 Task: Move the task Develop a new online job application system for a company to the section To-Do in the project AgileCamp and sort the tasks in the project by Assignee in Ascending order
Action: Mouse moved to (84, 306)
Screenshot: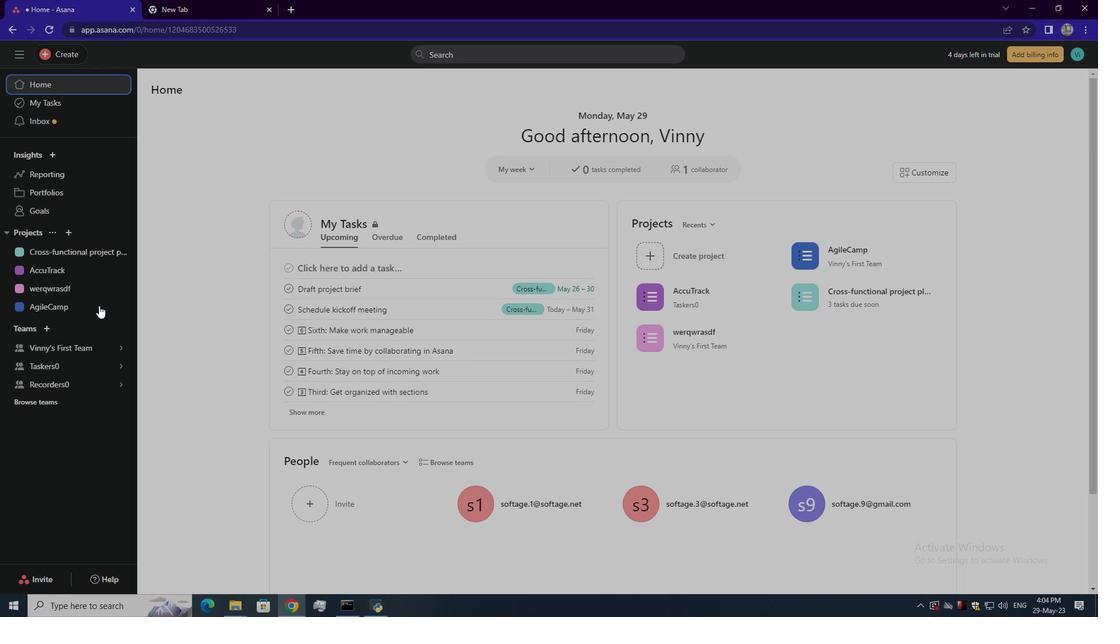 
Action: Mouse pressed left at (84, 306)
Screenshot: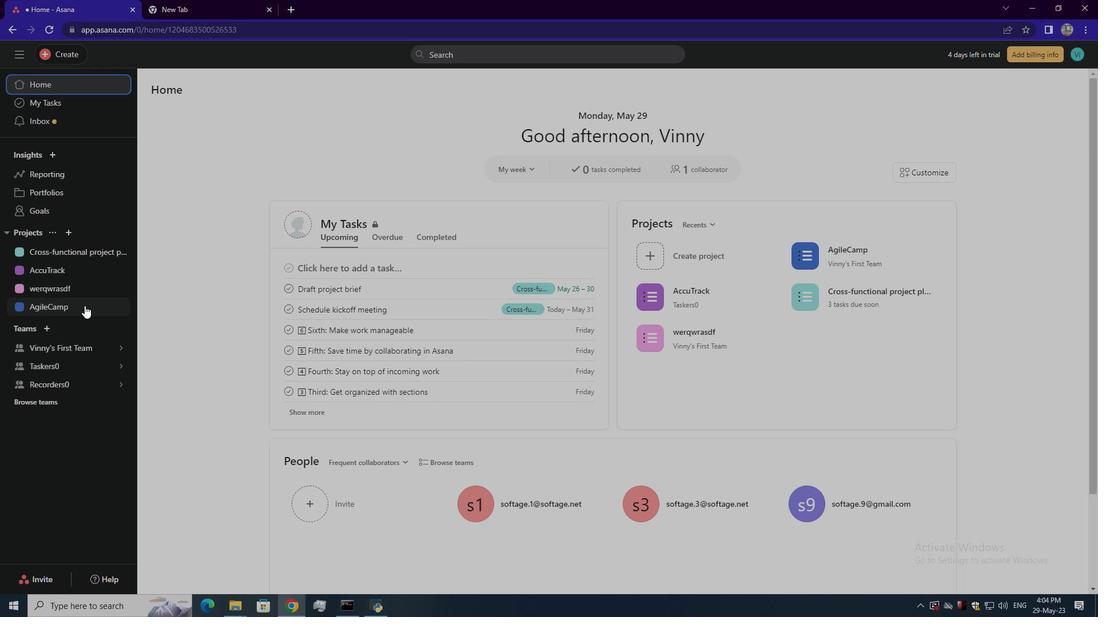 
Action: Mouse moved to (741, 228)
Screenshot: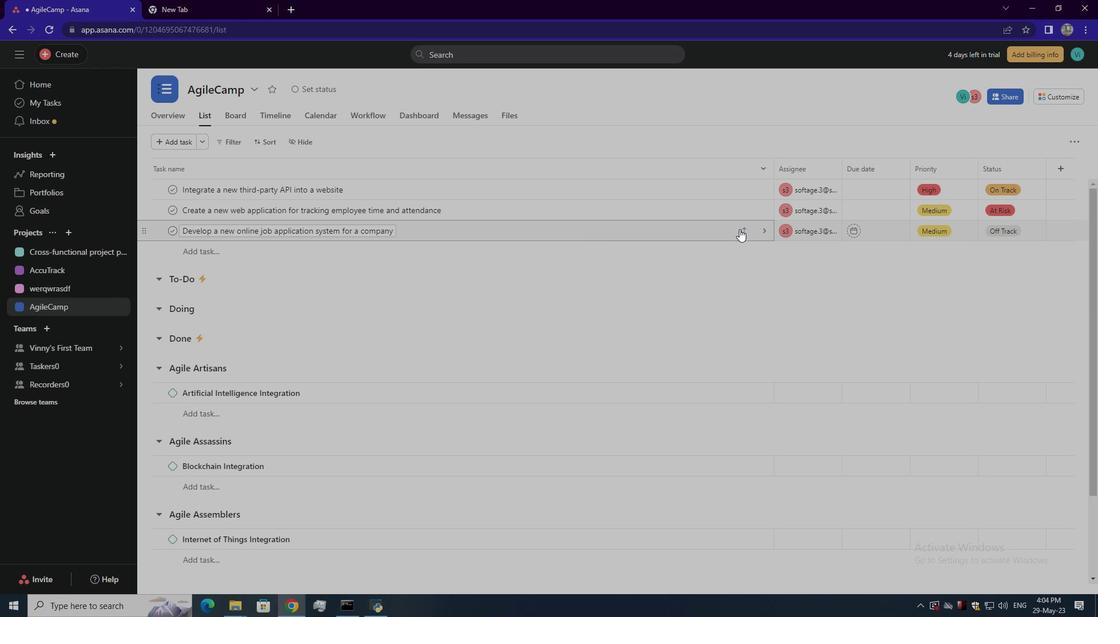 
Action: Mouse pressed left at (741, 228)
Screenshot: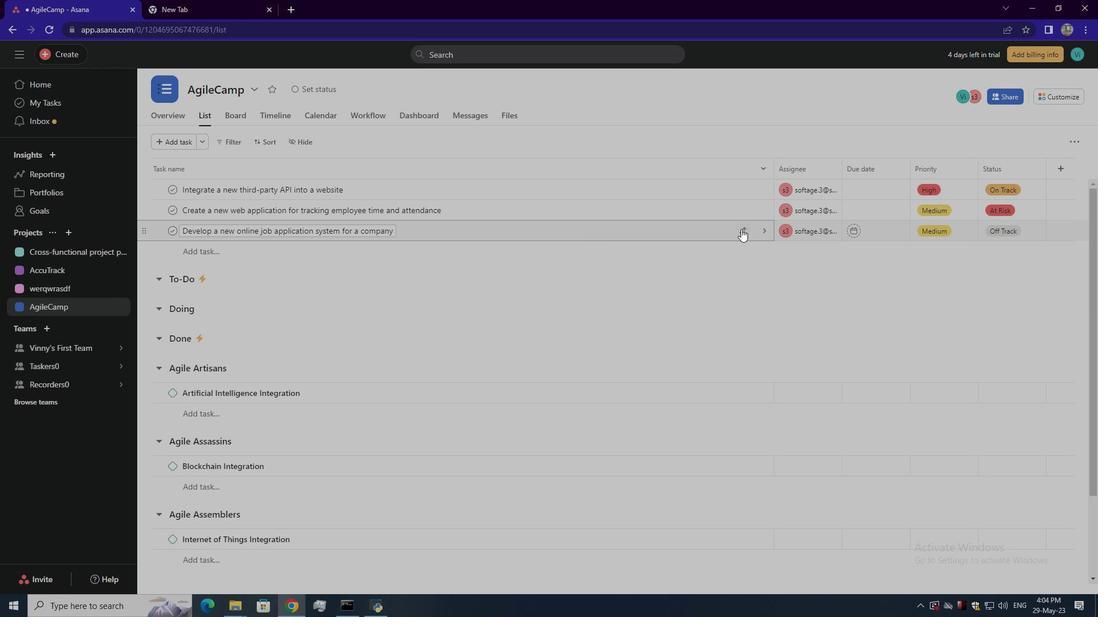 
Action: Mouse moved to (686, 292)
Screenshot: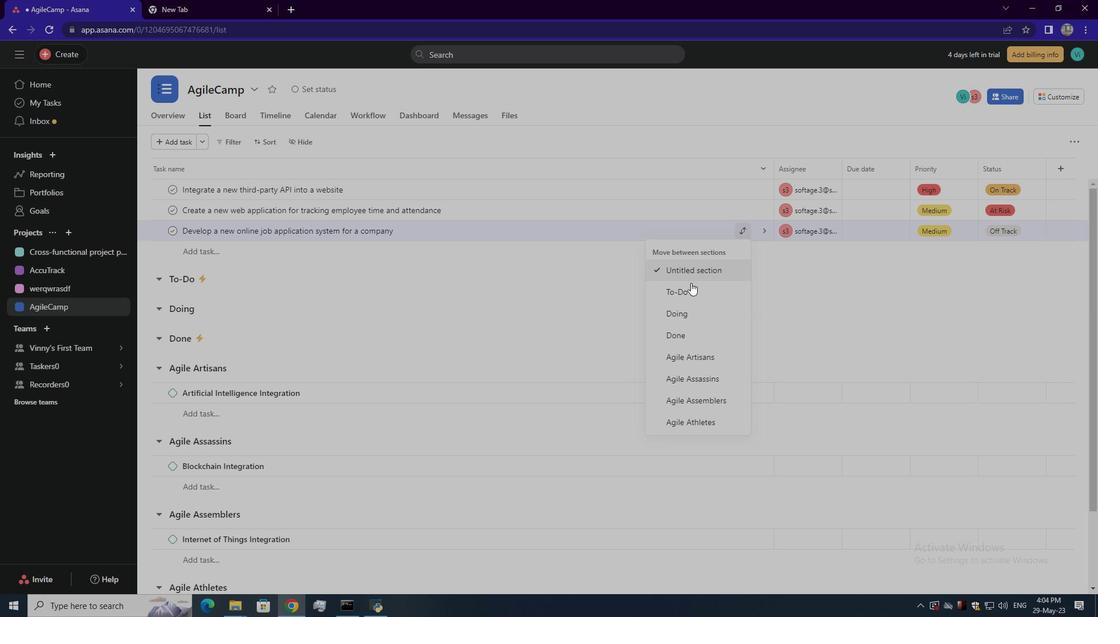 
Action: Mouse pressed left at (686, 292)
Screenshot: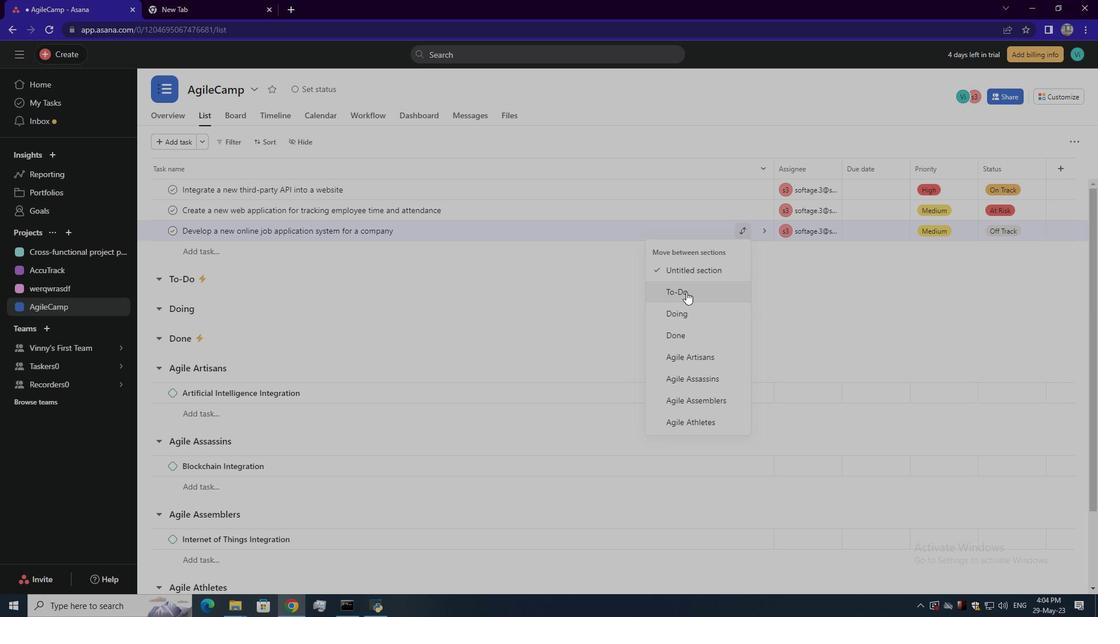 
Action: Mouse moved to (256, 140)
Screenshot: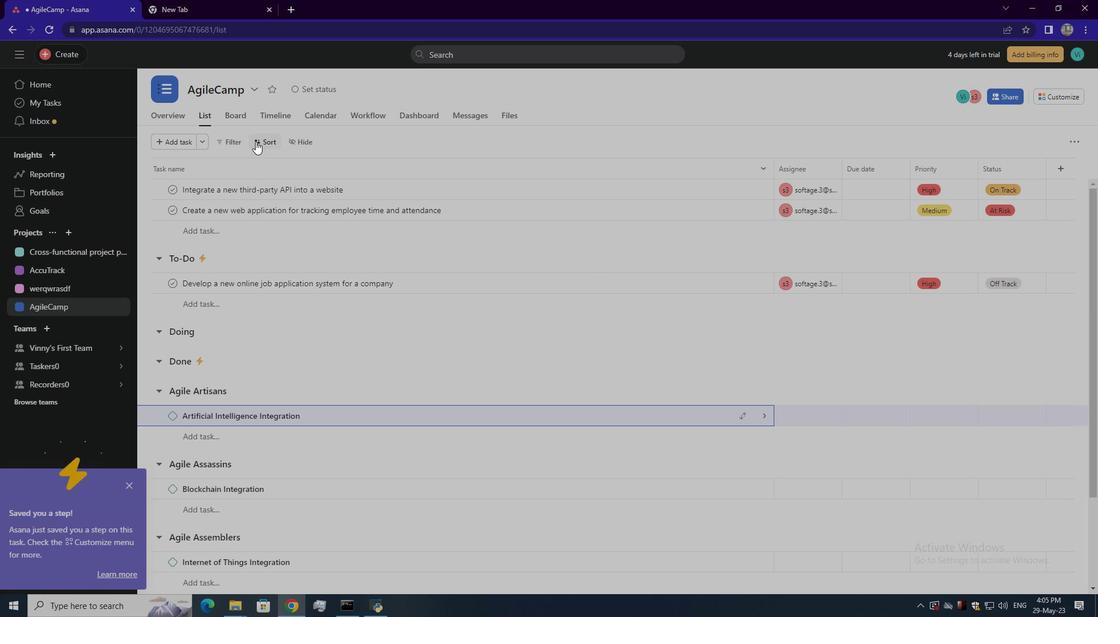 
Action: Mouse pressed left at (256, 140)
Screenshot: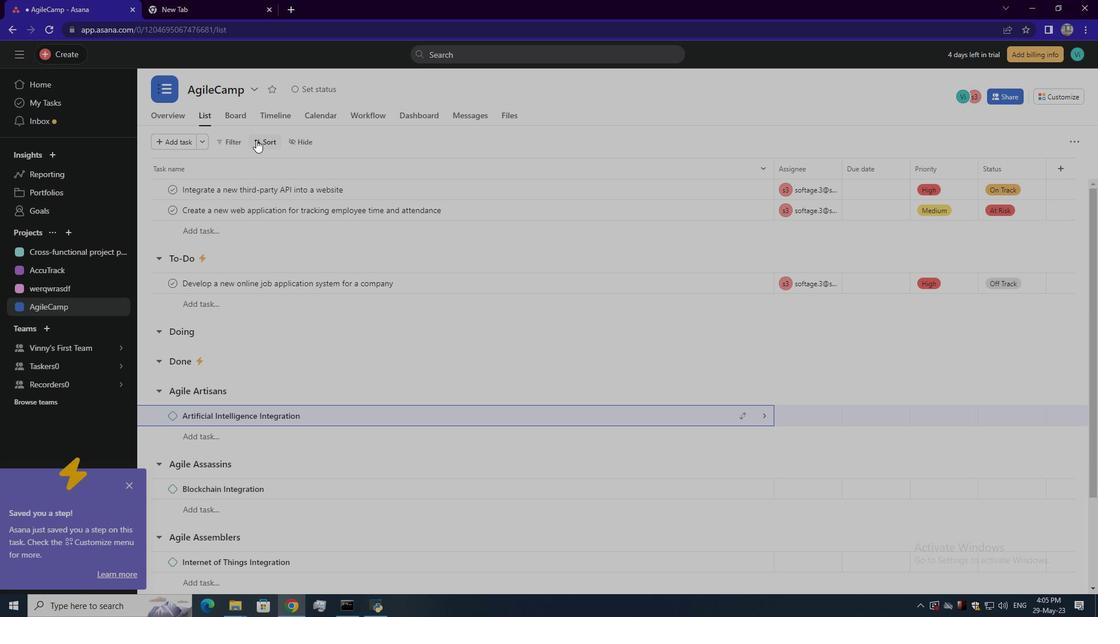 
Action: Mouse moved to (293, 233)
Screenshot: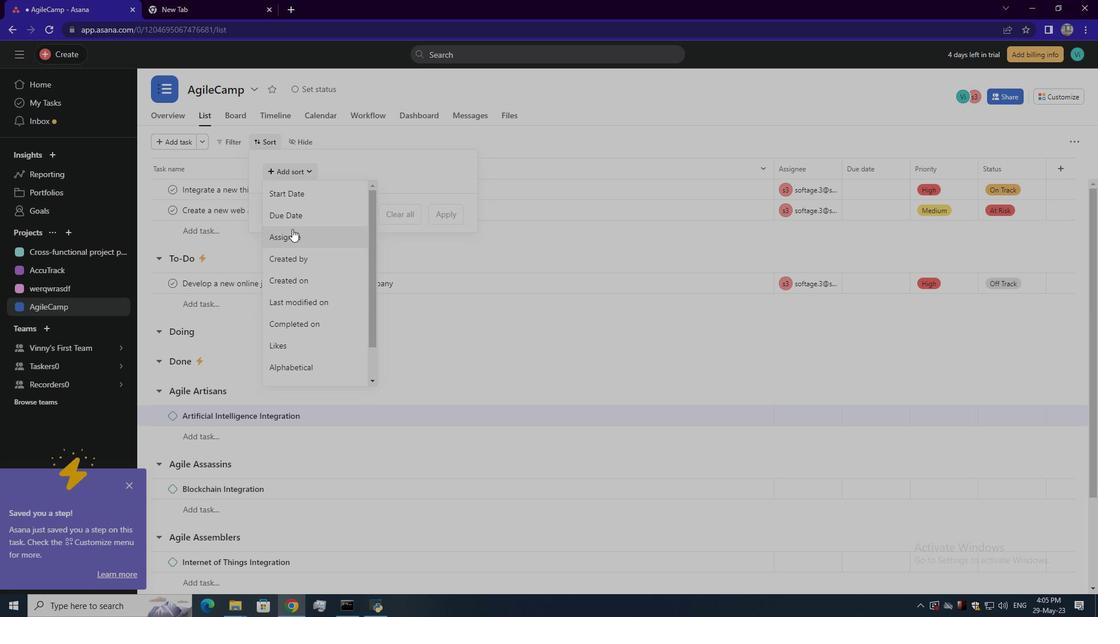 
Action: Mouse pressed left at (293, 233)
Screenshot: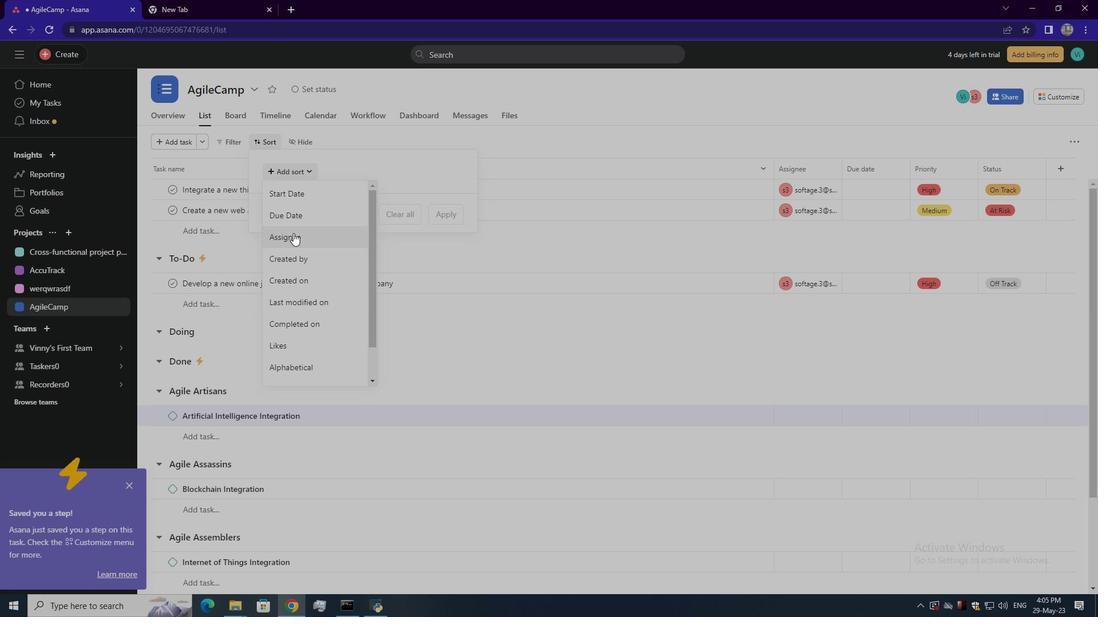 
Action: Mouse moved to (366, 188)
Screenshot: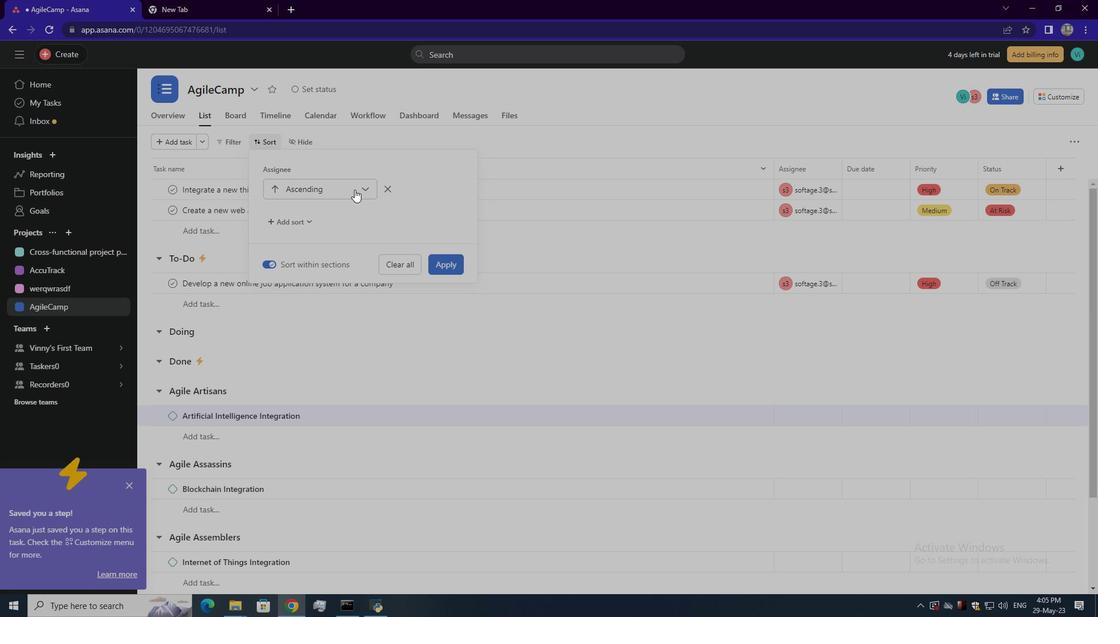 
Action: Mouse pressed left at (366, 188)
Screenshot: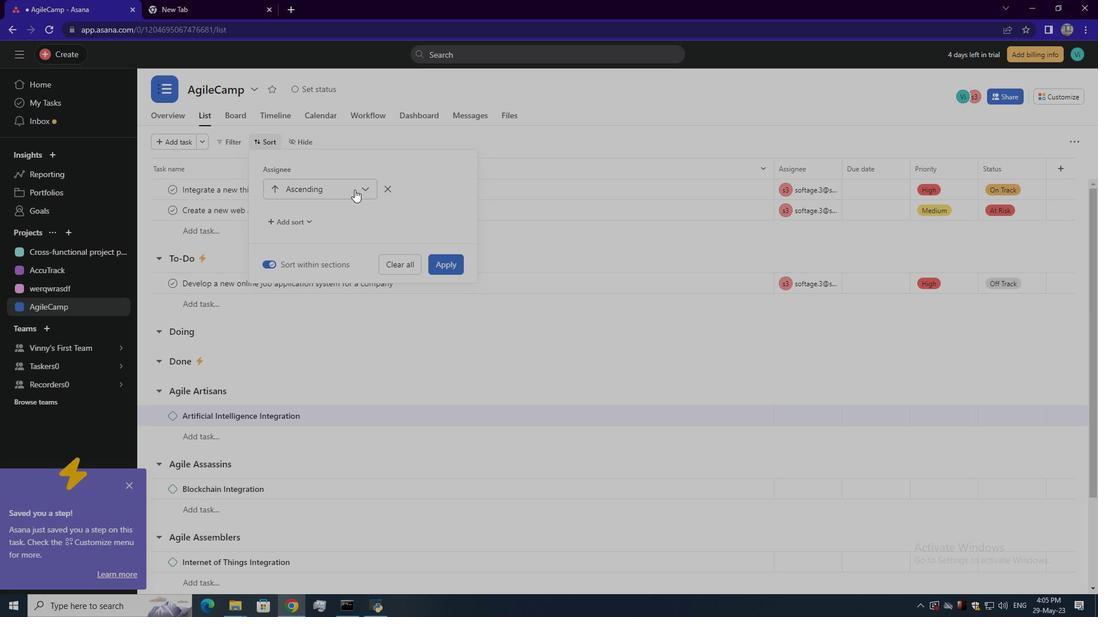 
Action: Mouse moved to (320, 211)
Screenshot: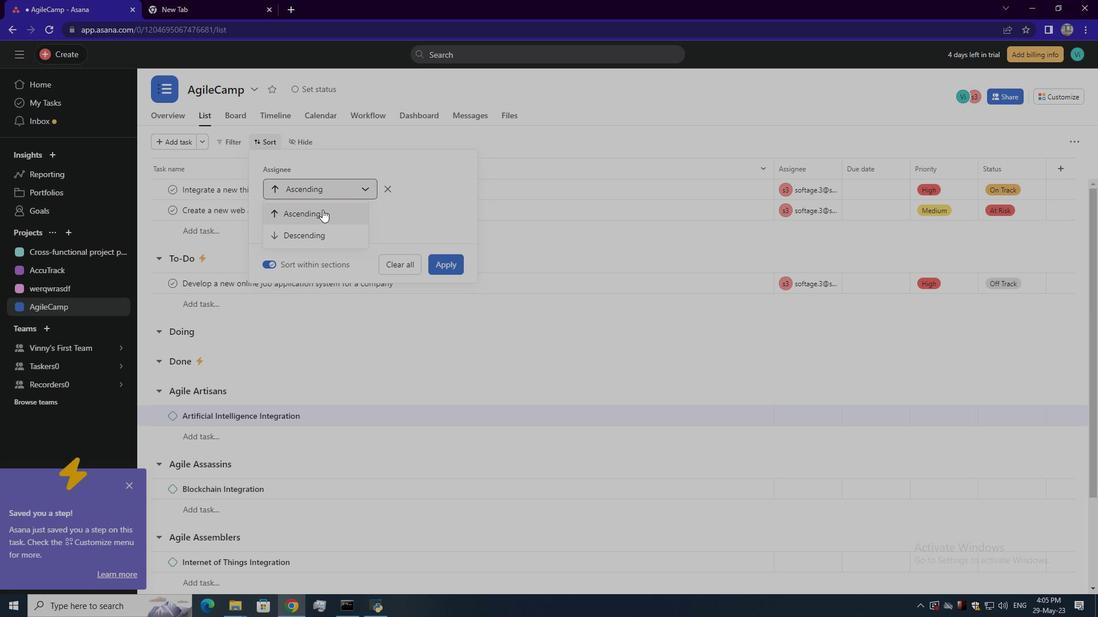 
Action: Mouse pressed left at (320, 211)
Screenshot: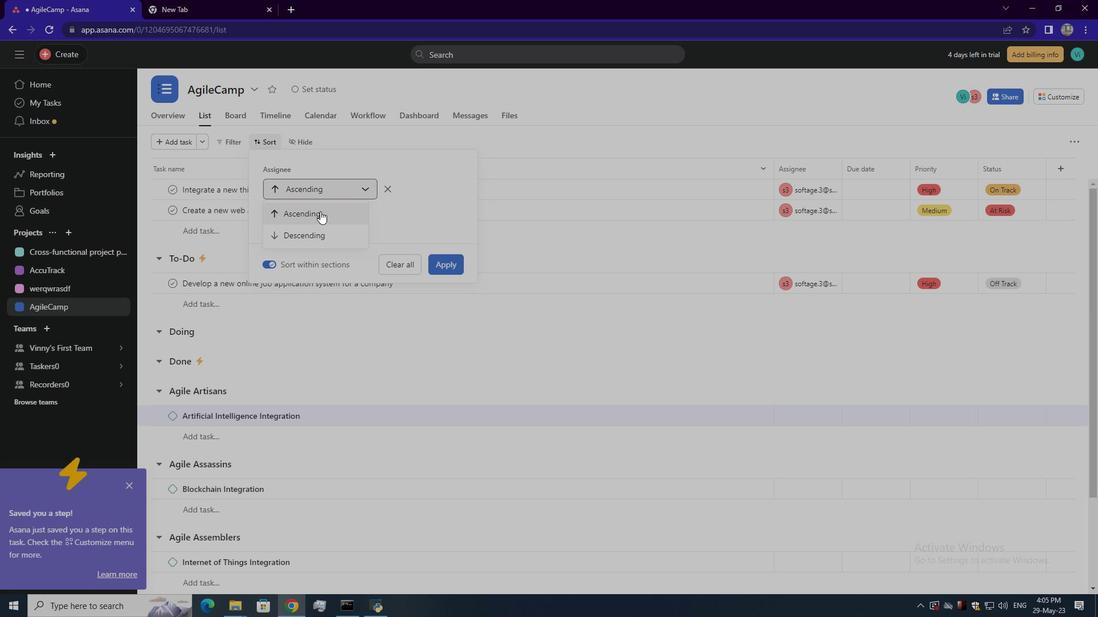 
Action: Mouse moved to (444, 258)
Screenshot: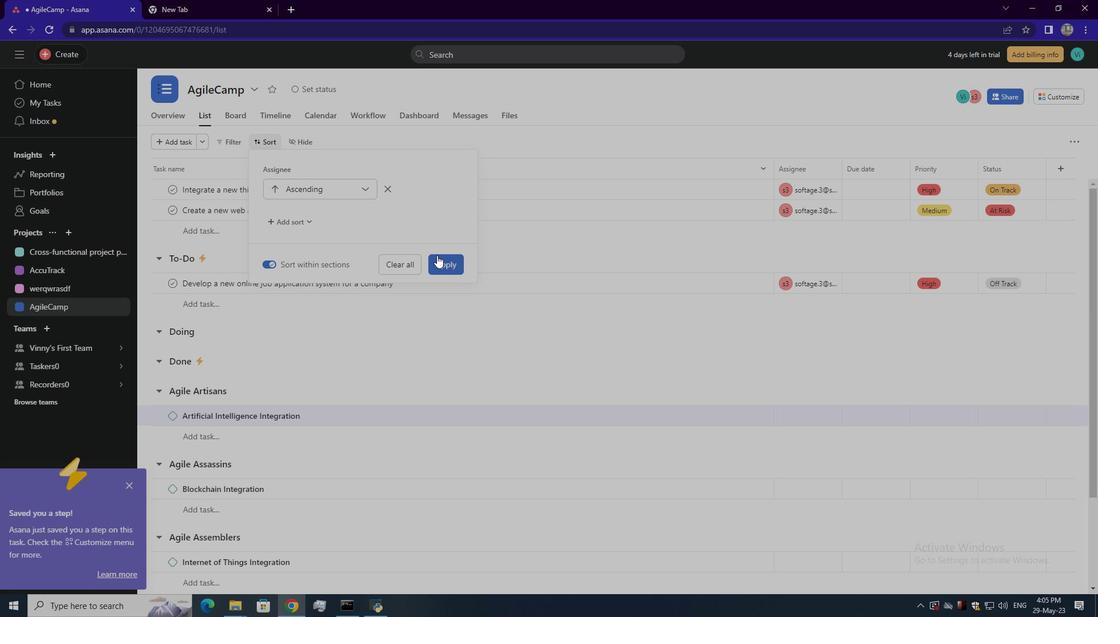 
Action: Mouse pressed left at (444, 258)
Screenshot: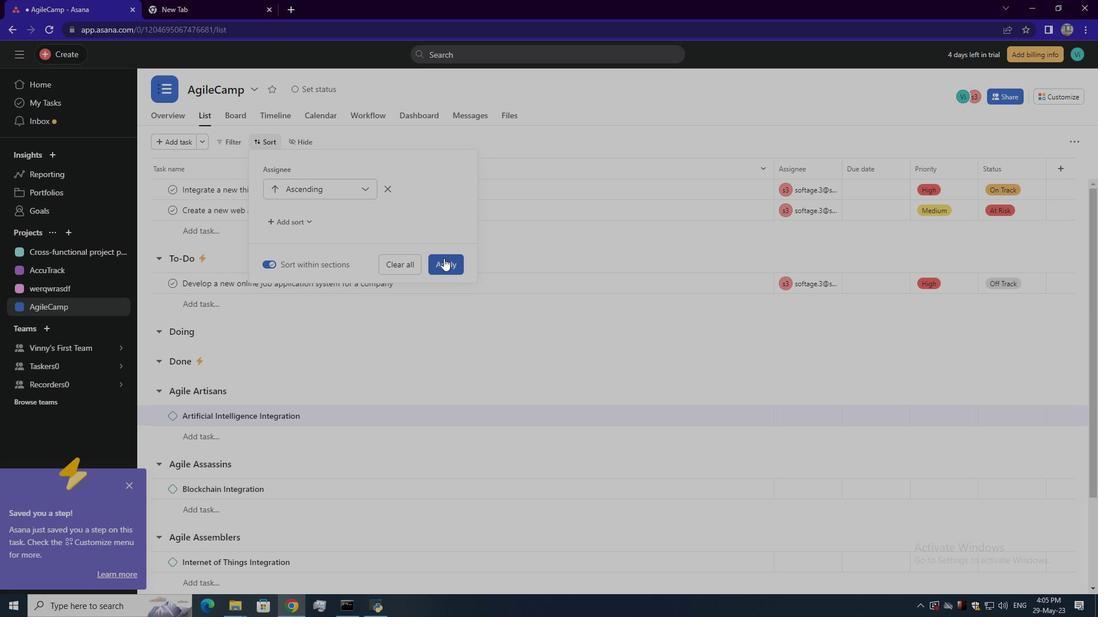 
